 Task: Create the new view by the user
Action: Mouse scrolled (198, 205) with delta (0, 0)
Screenshot: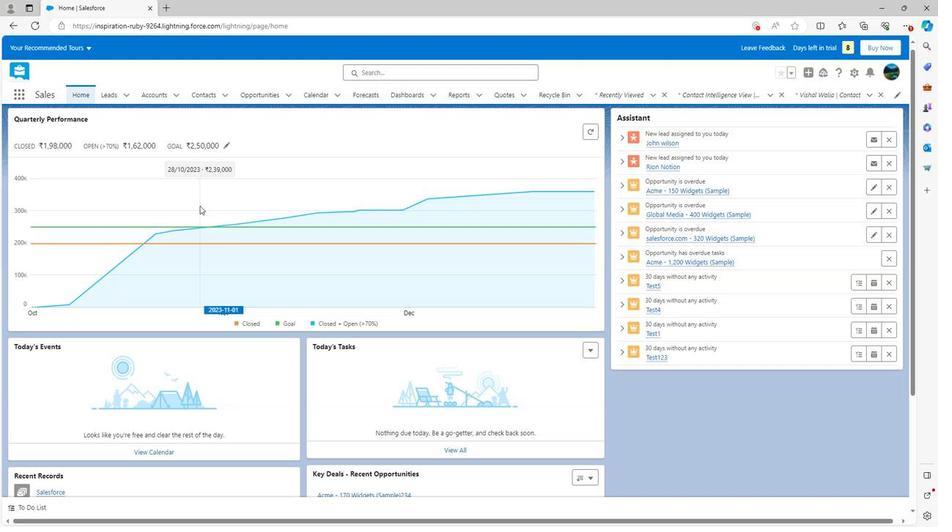 
Action: Mouse moved to (199, 206)
Screenshot: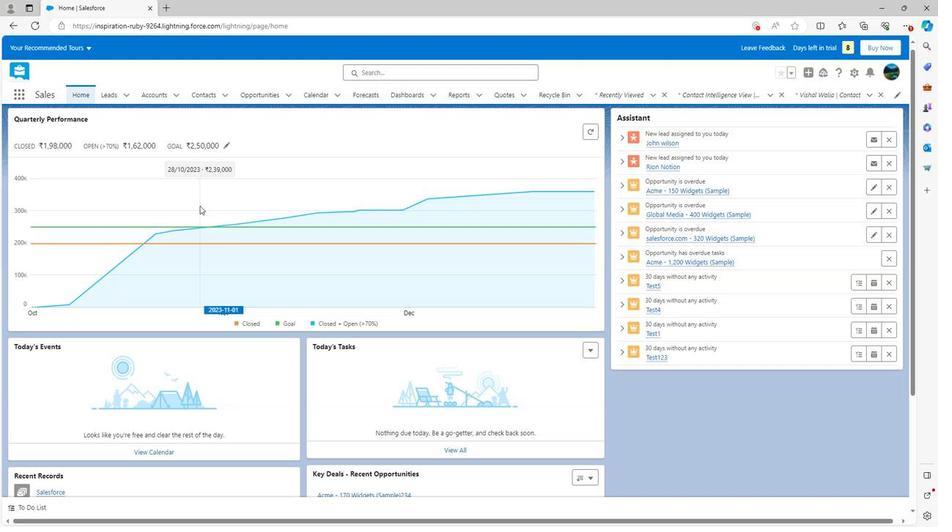
Action: Mouse scrolled (199, 205) with delta (0, 0)
Screenshot: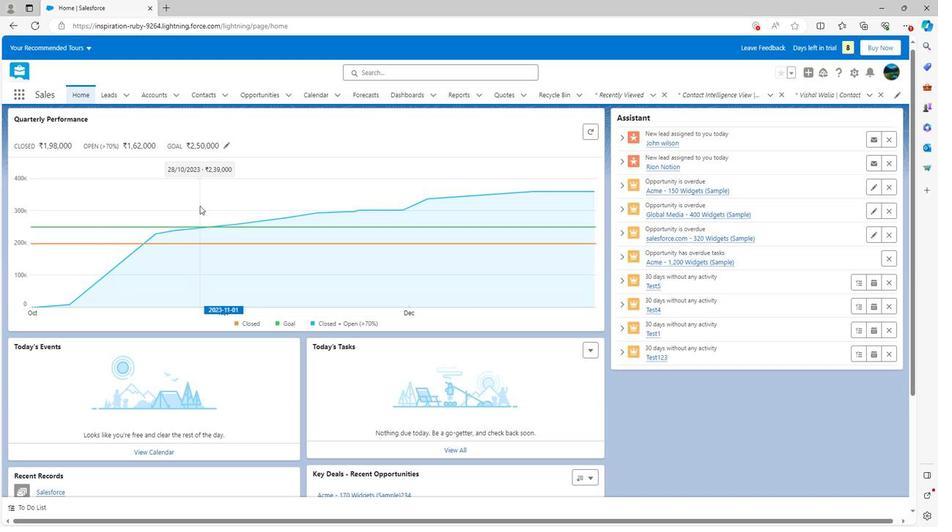 
Action: Mouse scrolled (199, 205) with delta (0, 0)
Screenshot: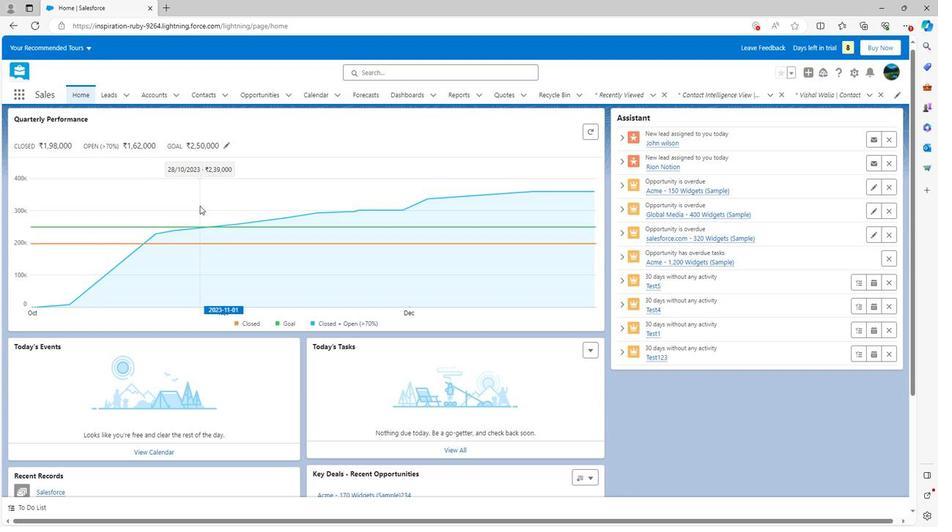 
Action: Mouse scrolled (199, 205) with delta (0, 0)
Screenshot: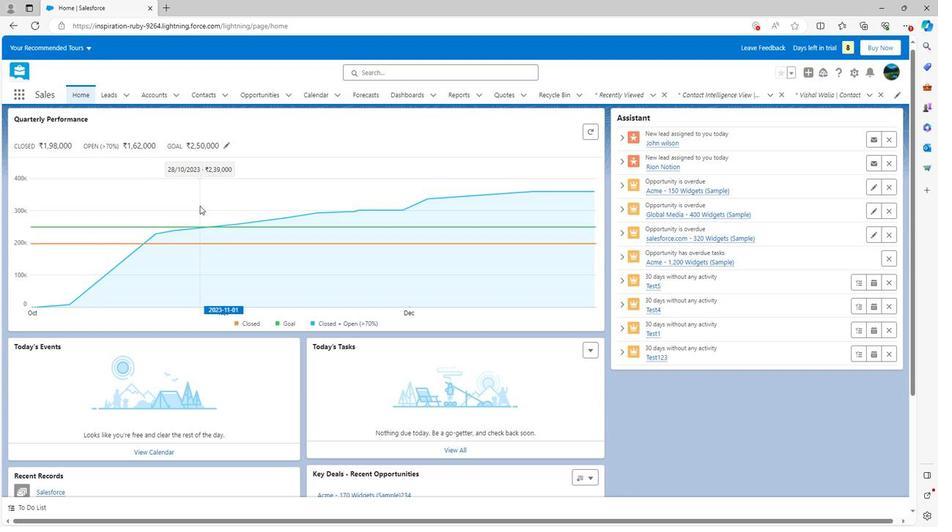 
Action: Mouse scrolled (199, 206) with delta (0, 0)
Screenshot: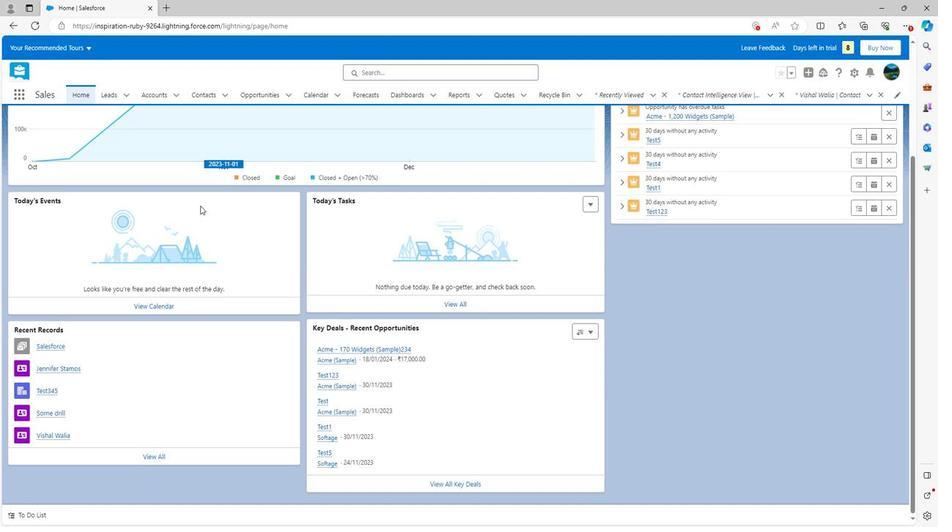 
Action: Mouse scrolled (199, 206) with delta (0, 0)
Screenshot: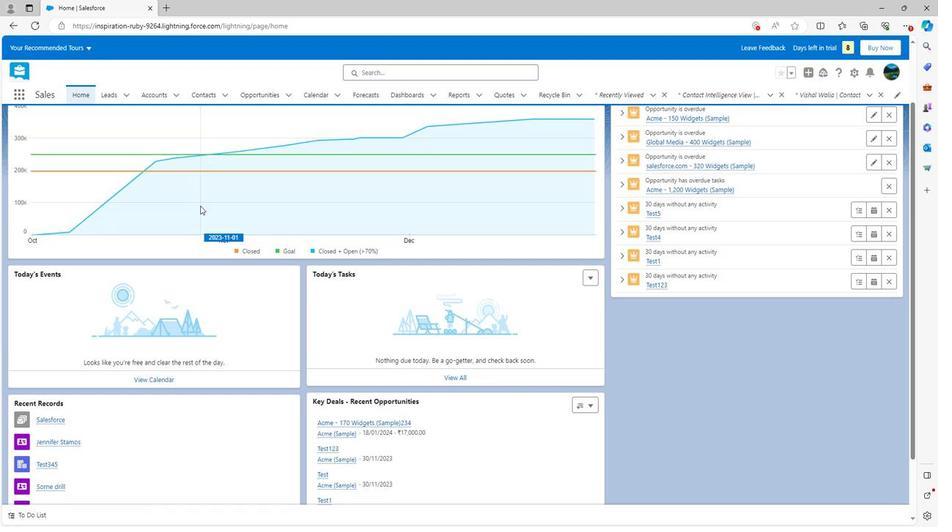
Action: Mouse scrolled (199, 206) with delta (0, 0)
Screenshot: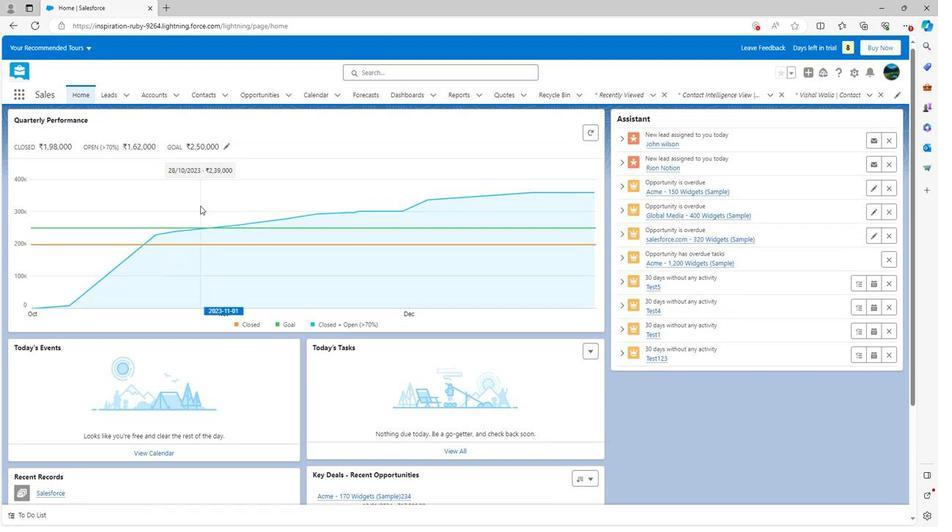 
Action: Mouse scrolled (199, 206) with delta (0, 0)
Screenshot: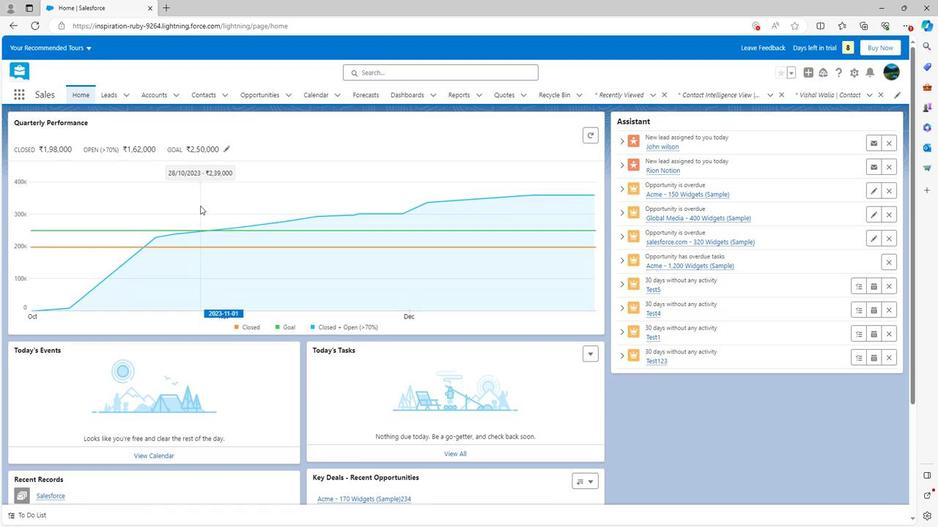 
Action: Mouse moved to (206, 87)
Screenshot: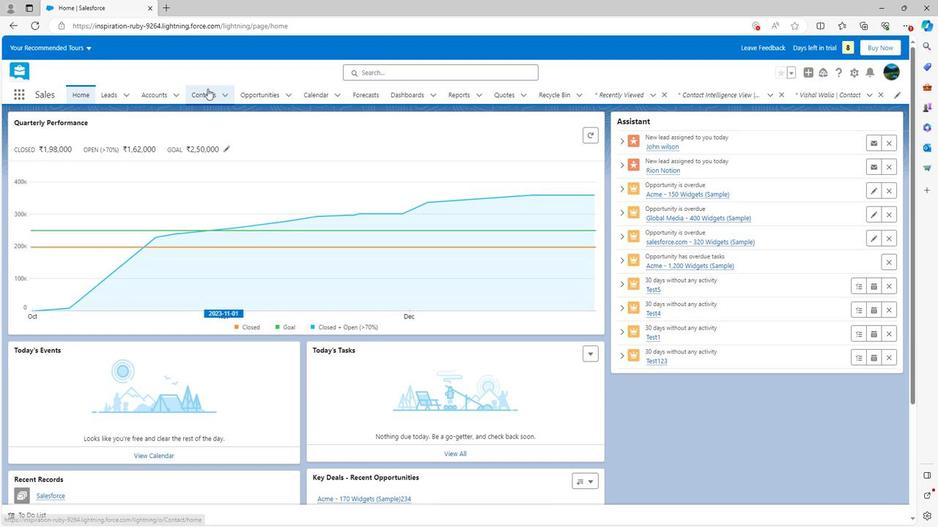 
Action: Mouse pressed left at (206, 87)
Screenshot: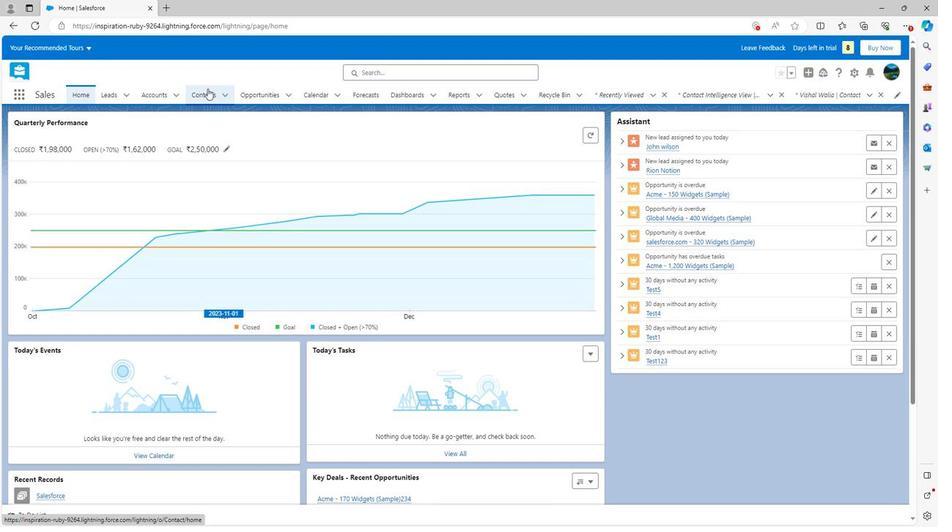 
Action: Mouse moved to (109, 121)
Screenshot: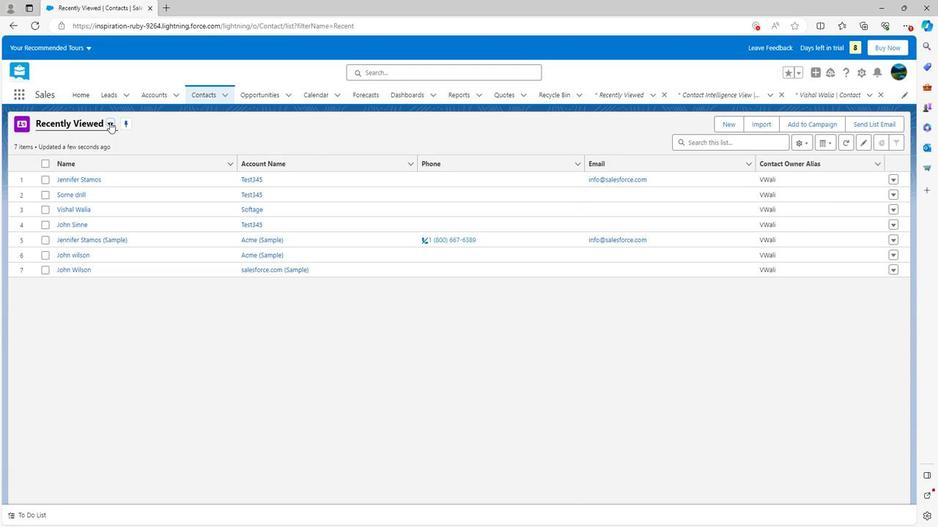 
Action: Mouse pressed left at (109, 121)
Screenshot: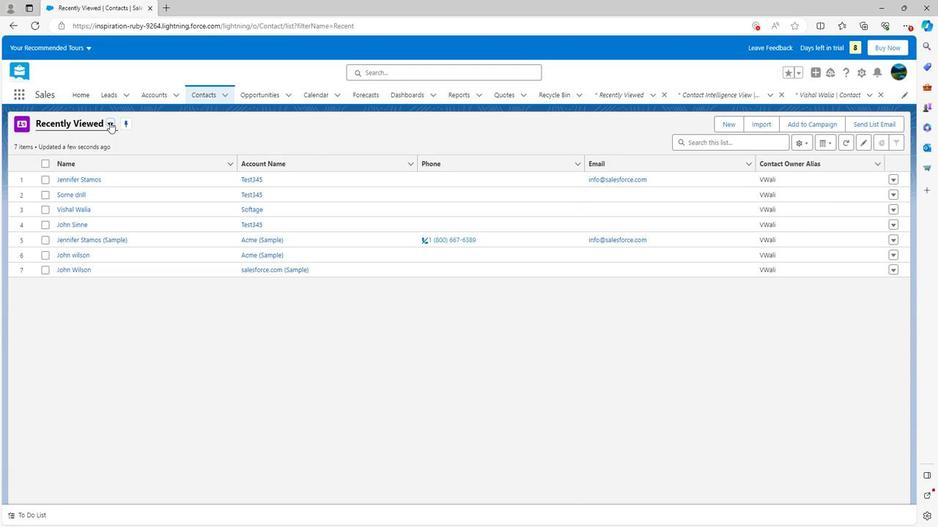
Action: Mouse moved to (63, 174)
Screenshot: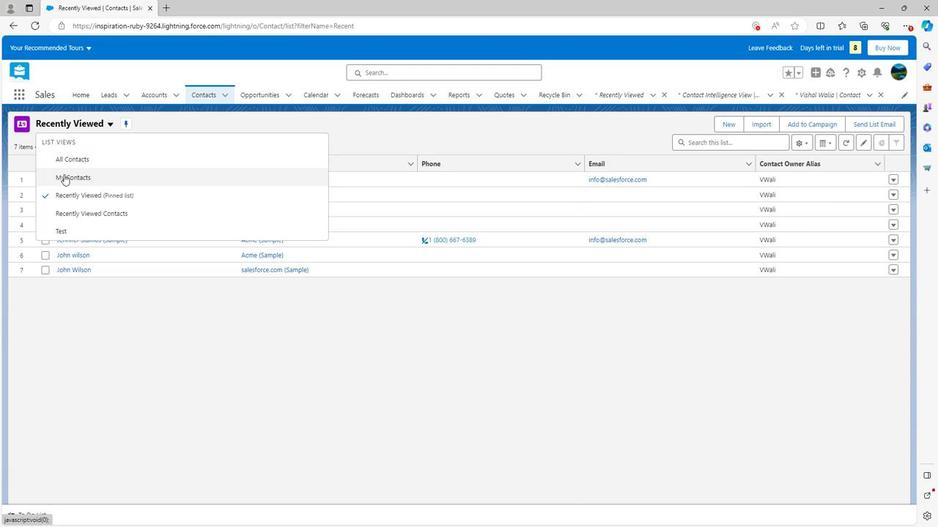 
Action: Mouse pressed left at (63, 174)
Screenshot: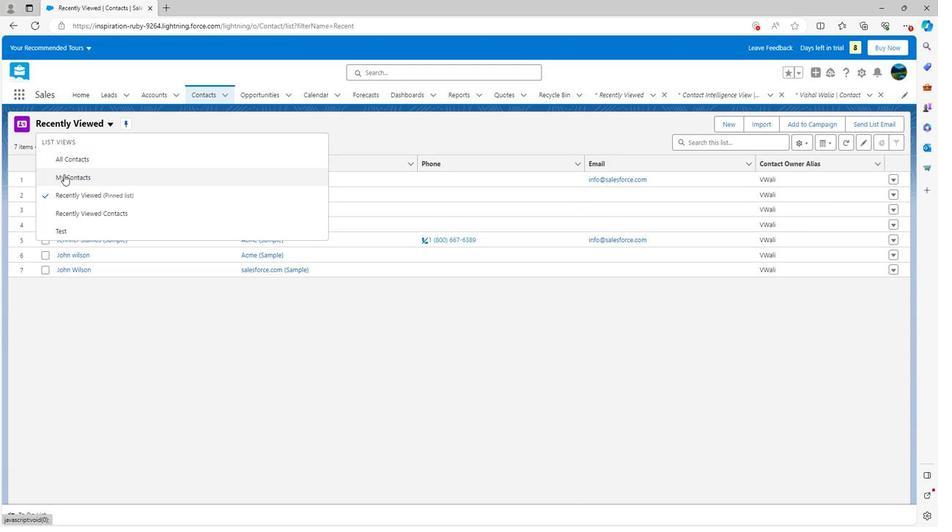 
Action: Mouse moved to (799, 143)
Screenshot: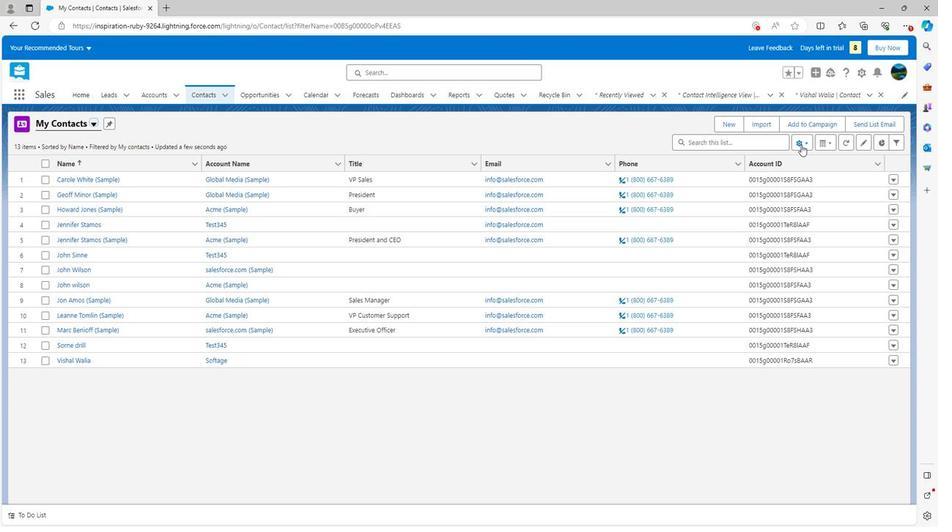 
Action: Mouse pressed left at (799, 143)
Screenshot: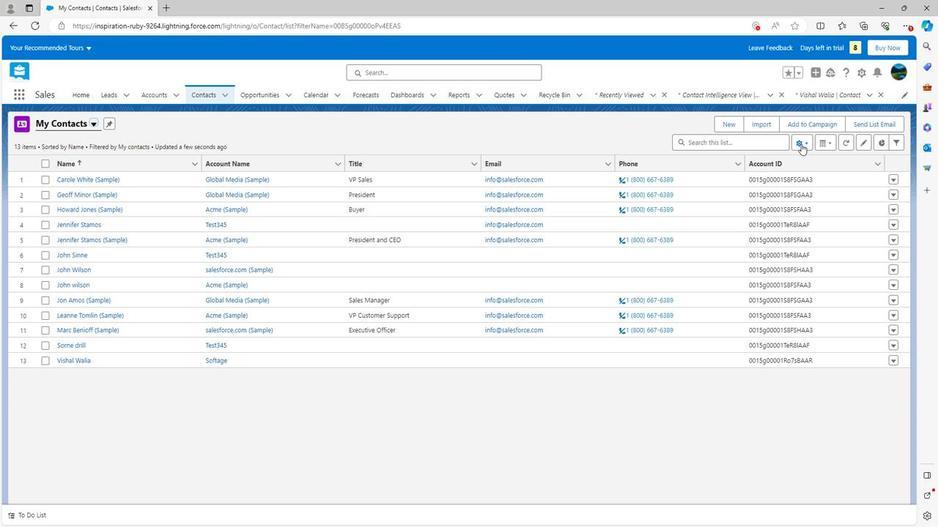 
Action: Mouse moved to (757, 183)
Screenshot: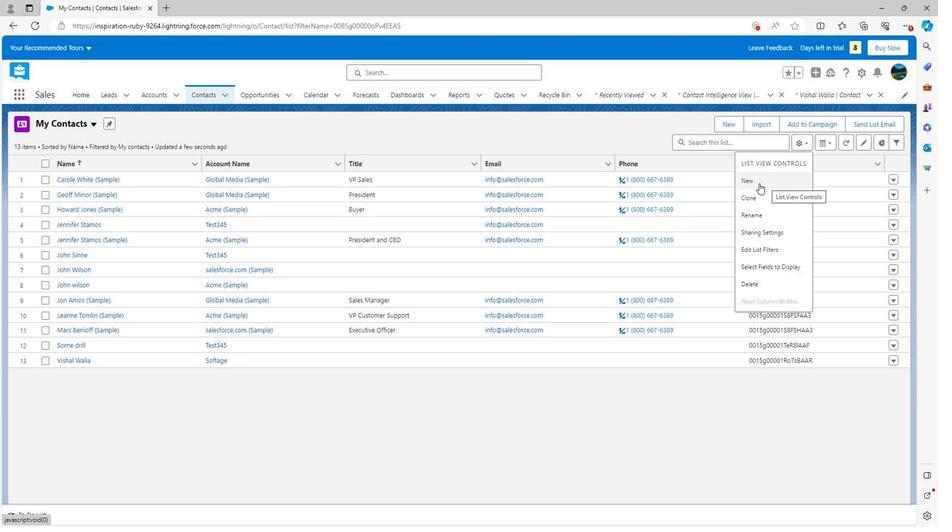 
Action: Mouse pressed left at (757, 183)
Screenshot: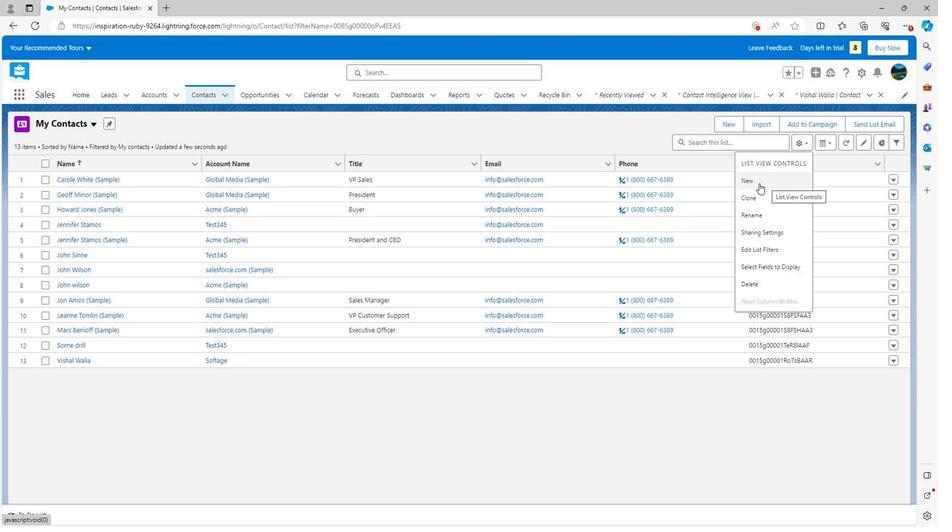 
Action: Mouse moved to (439, 230)
Screenshot: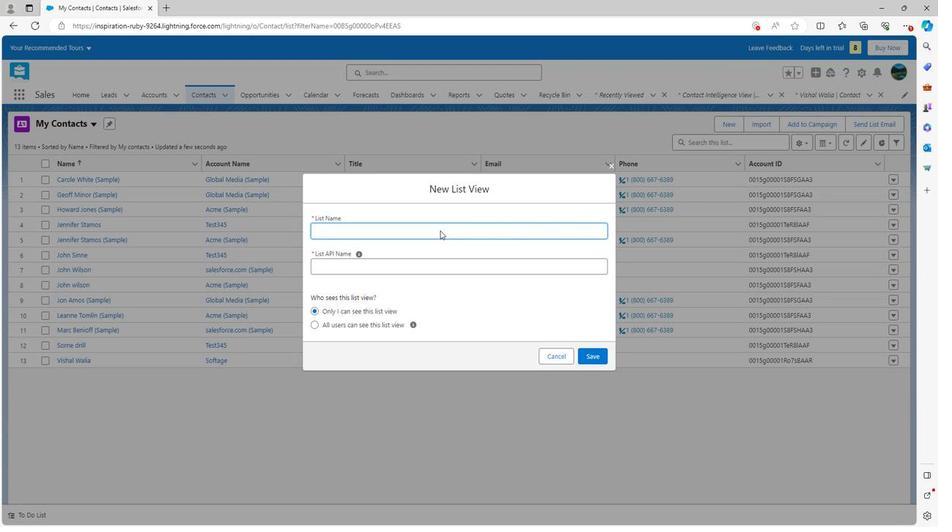 
Action: Mouse pressed left at (439, 230)
Screenshot: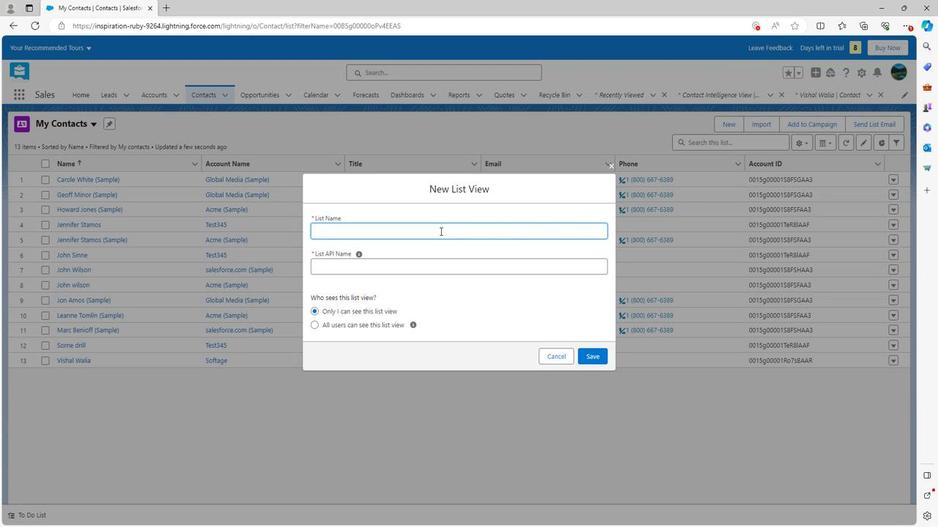 
Action: Mouse moved to (436, 233)
Screenshot: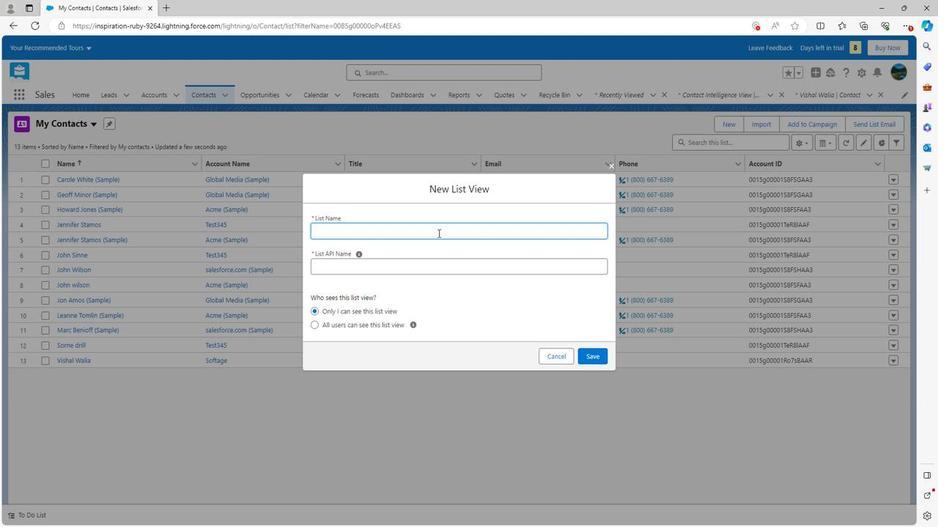 
Action: Key pressed <Key.shift><Key.shift><Key.shift><Key.shift>Test
Screenshot: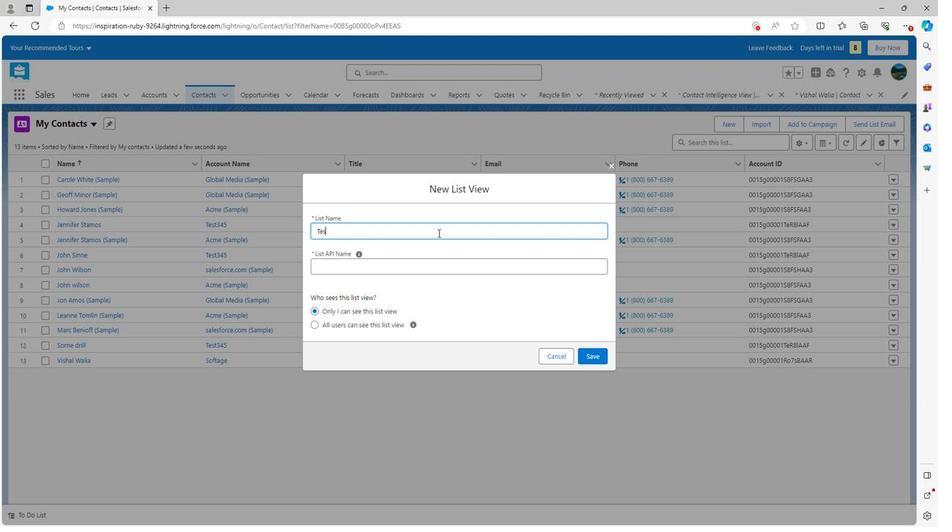 
Action: Mouse moved to (434, 247)
Screenshot: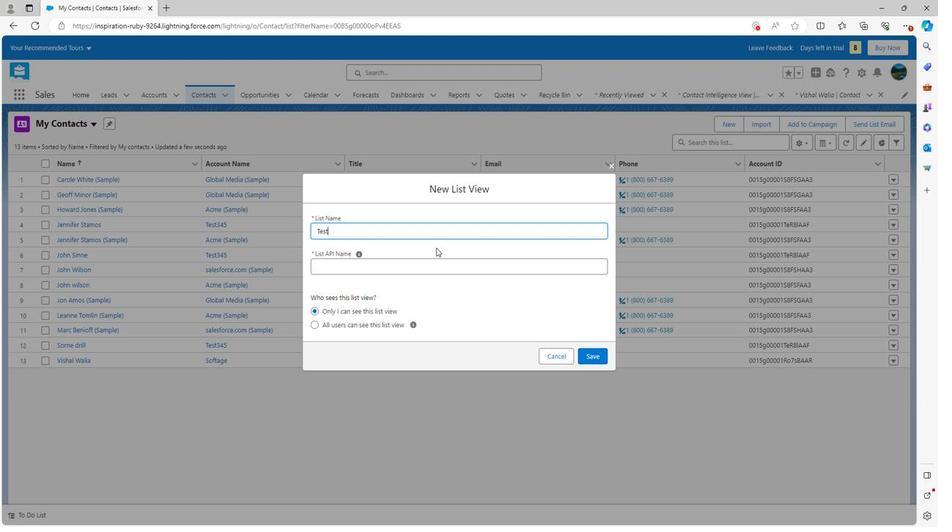 
Action: Mouse pressed left at (434, 247)
Screenshot: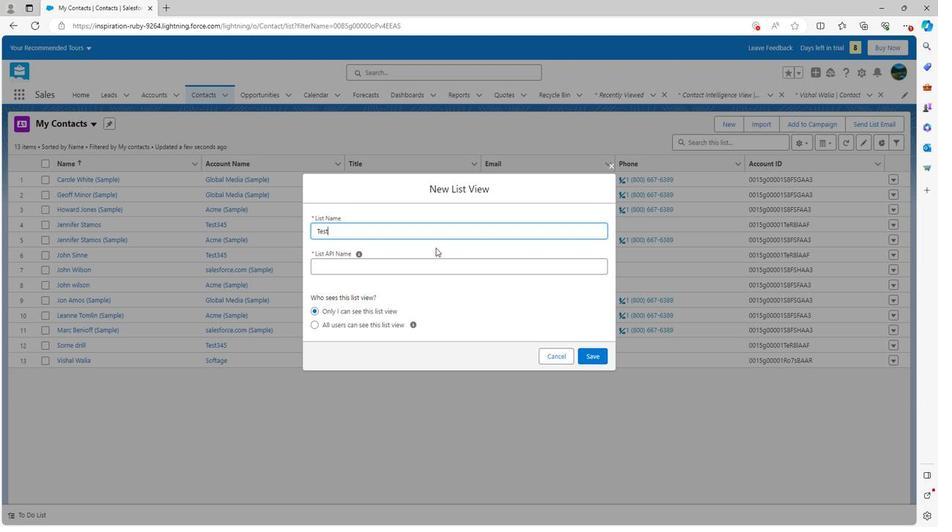 
Action: Mouse moved to (591, 351)
Screenshot: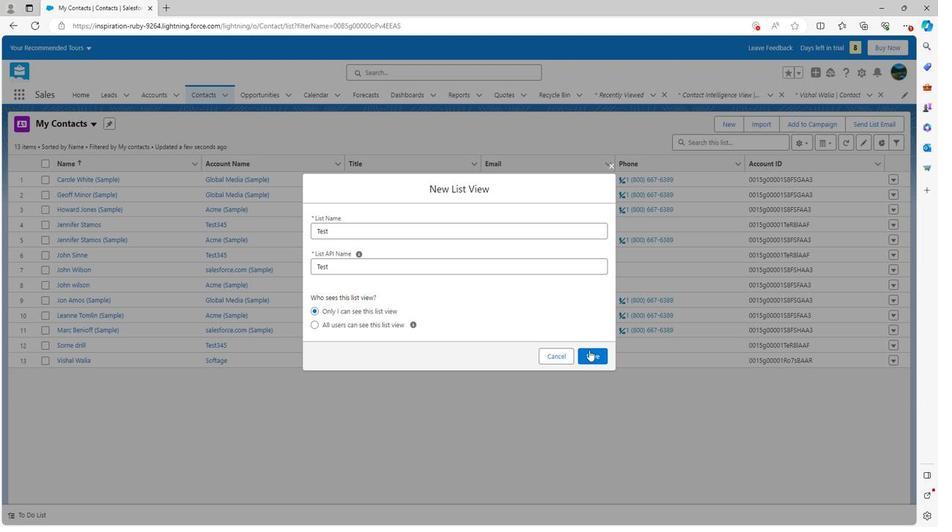 
Action: Mouse pressed left at (591, 351)
Screenshot: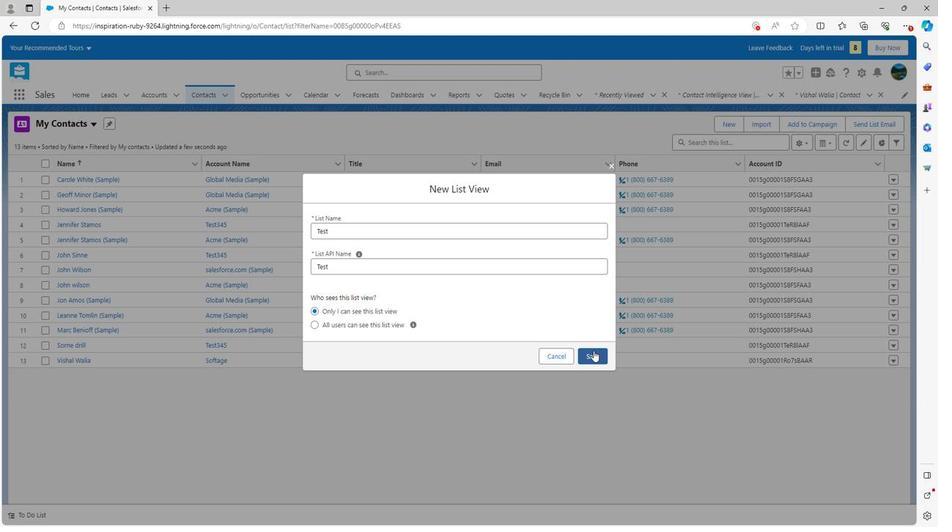 
Action: Mouse moved to (380, 286)
Screenshot: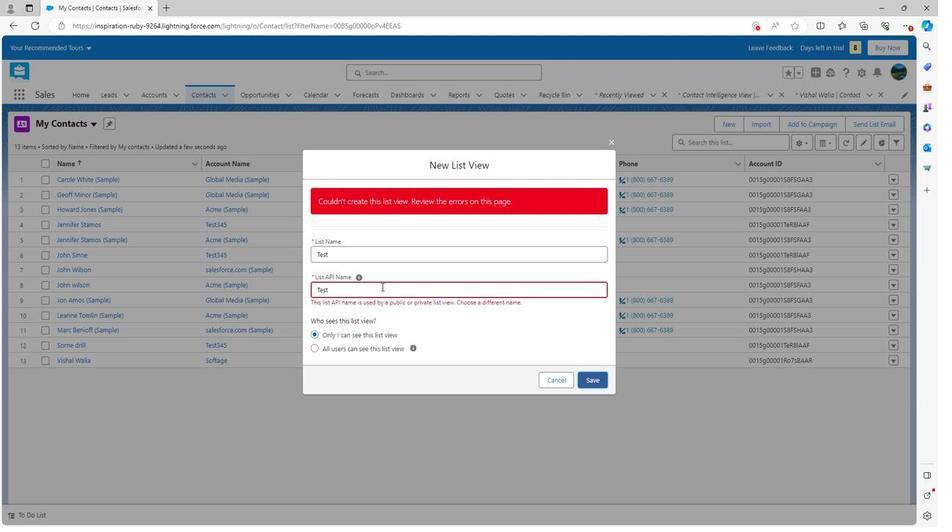 
Action: Mouse pressed left at (380, 286)
Screenshot: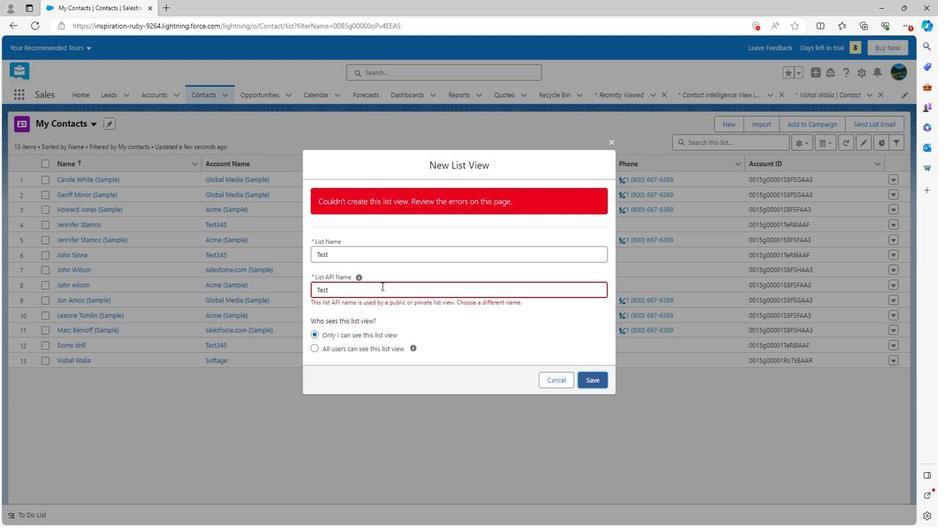 
Action: Key pressed user
Screenshot: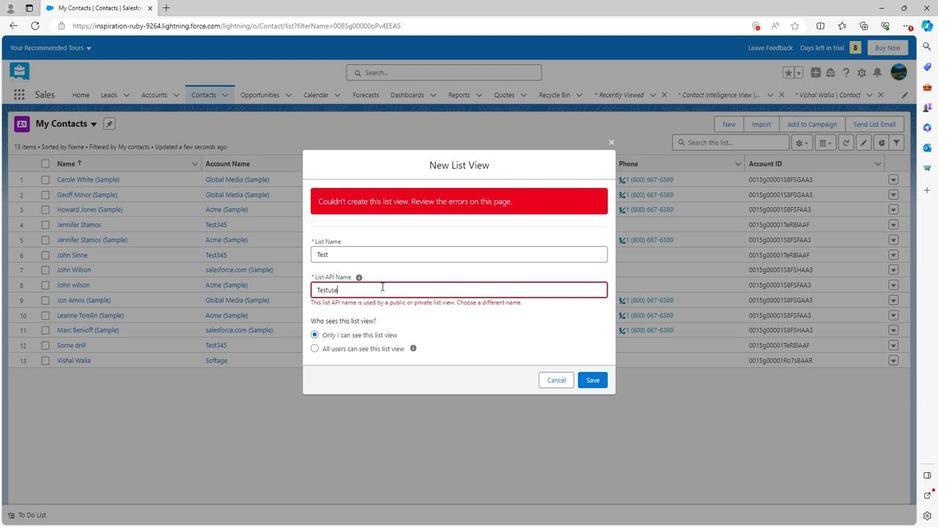 
Action: Mouse moved to (592, 383)
Screenshot: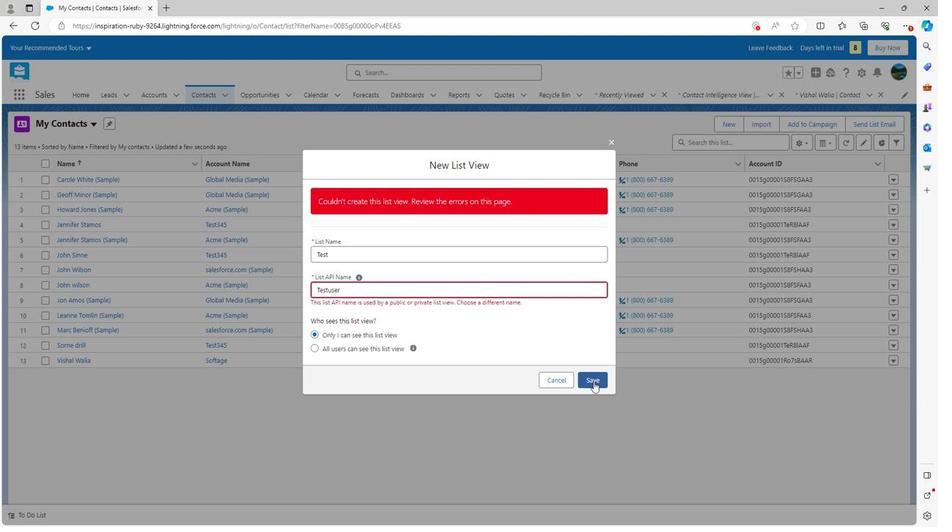 
Action: Mouse pressed left at (592, 383)
Screenshot: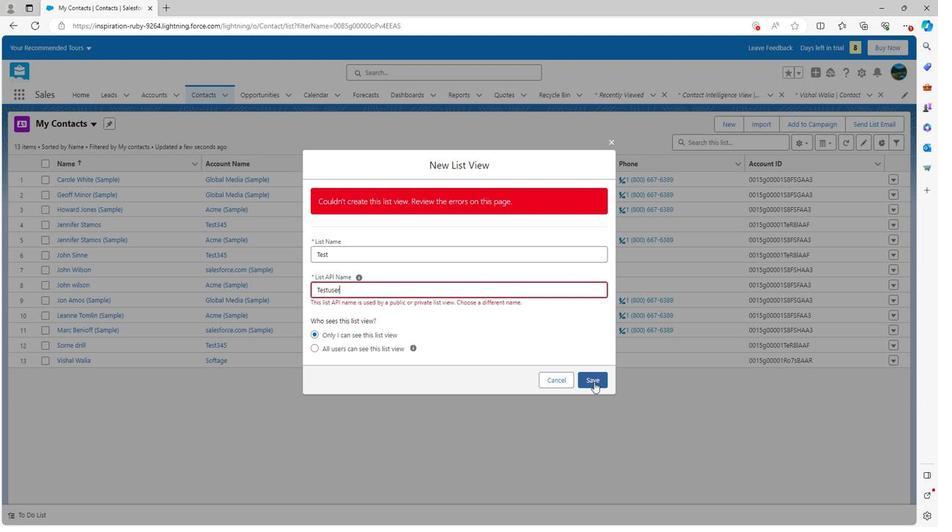 
Action: Mouse scrolled (592, 382) with delta (0, 0)
Screenshot: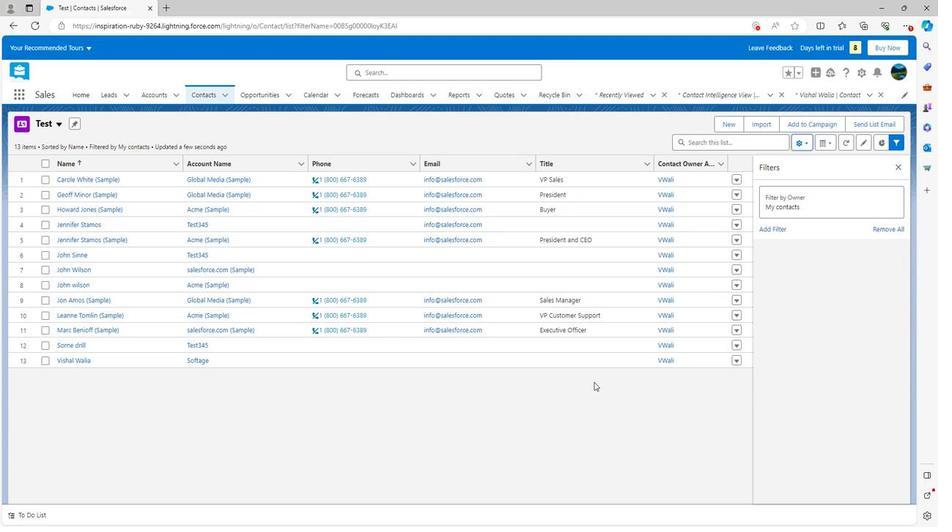 
Action: Mouse scrolled (592, 382) with delta (0, 0)
Screenshot: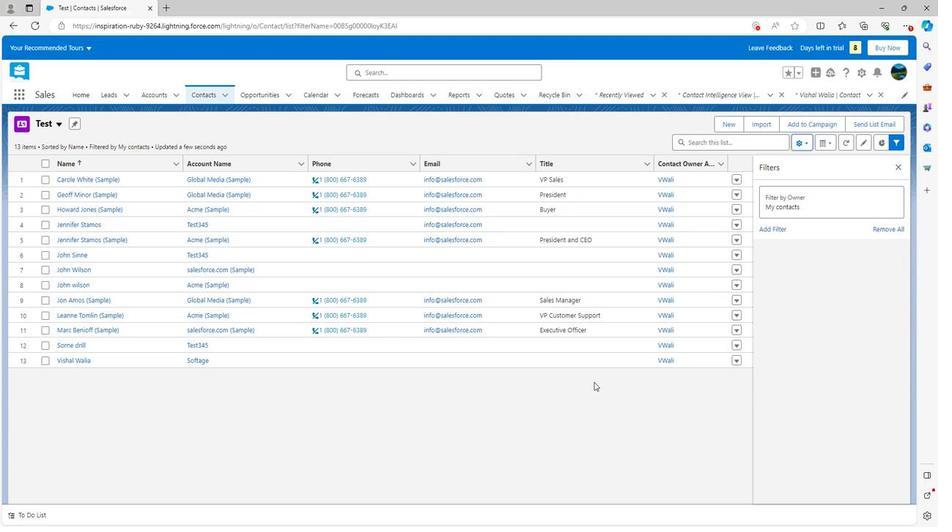 
Action: Mouse scrolled (592, 382) with delta (0, 0)
Screenshot: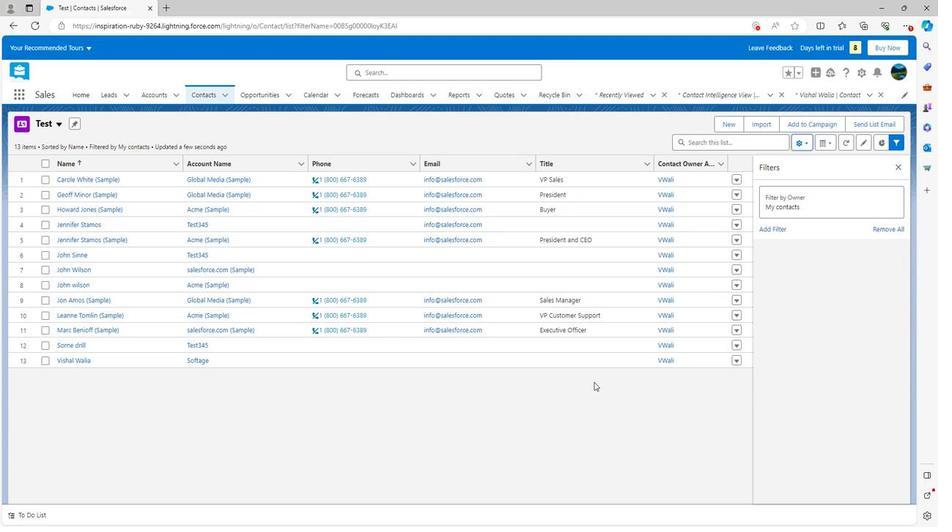 
Action: Mouse scrolled (592, 383) with delta (0, 0)
Screenshot: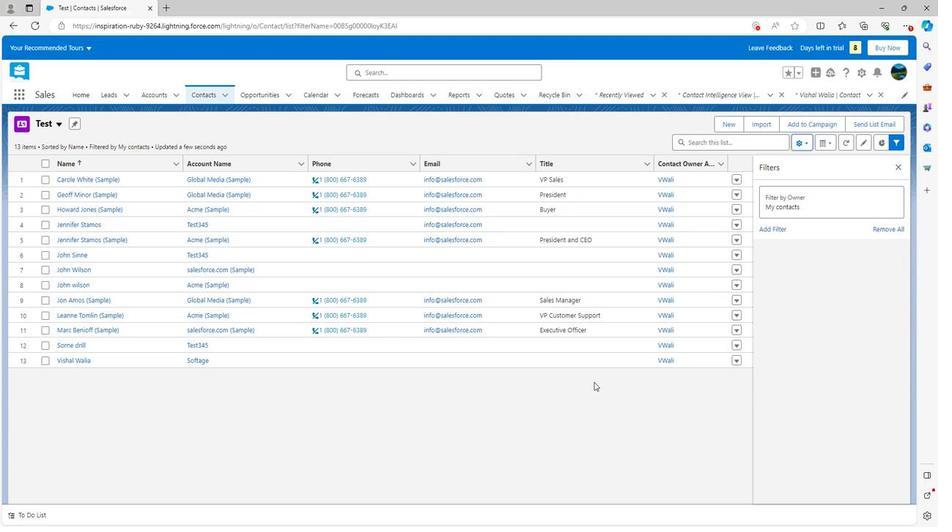 
Action: Mouse scrolled (592, 383) with delta (0, 0)
Screenshot: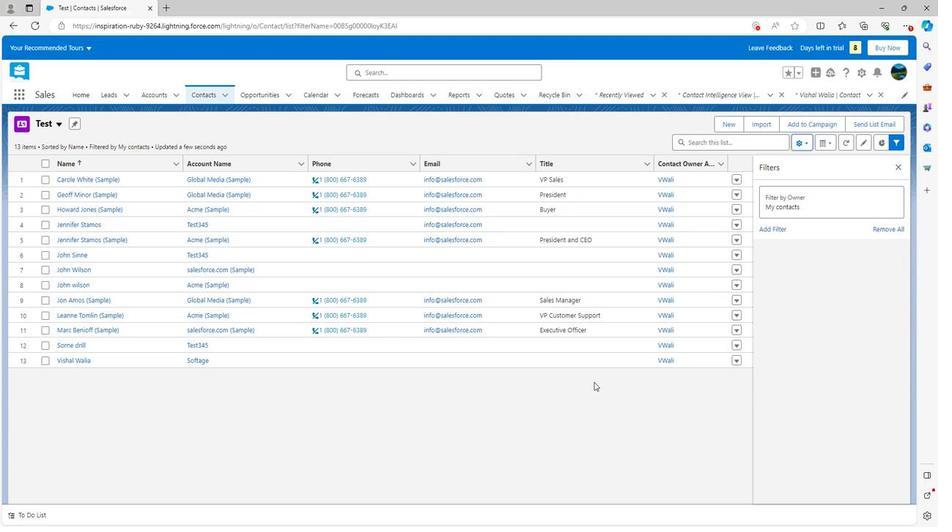 
Action: Mouse scrolled (592, 383) with delta (0, 0)
Screenshot: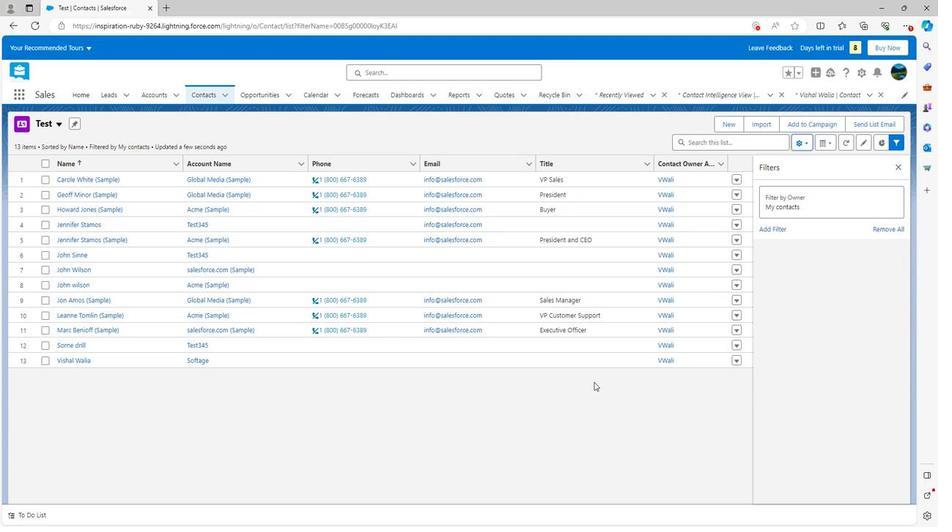 
